 Task: Create a section Code Quality Sprint and in the section, add a milestone Digital Transformation Strategy Implementation in the project TripHive.
Action: Mouse moved to (208, 594)
Screenshot: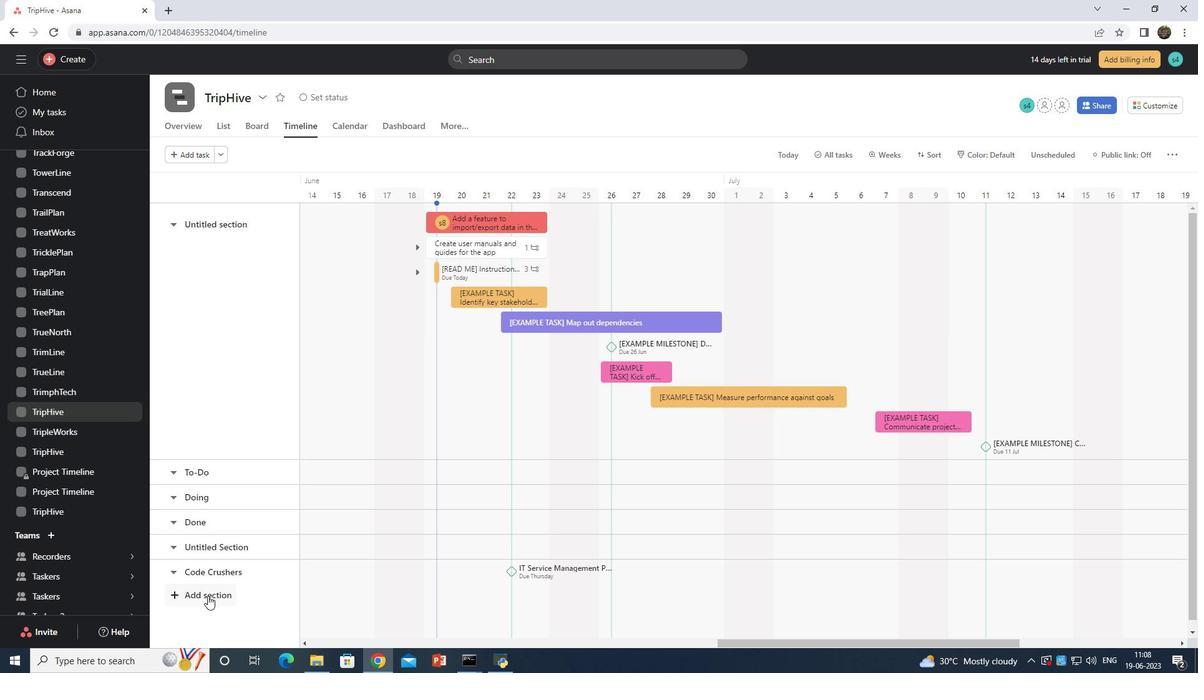 
Action: Mouse pressed left at (208, 594)
Screenshot: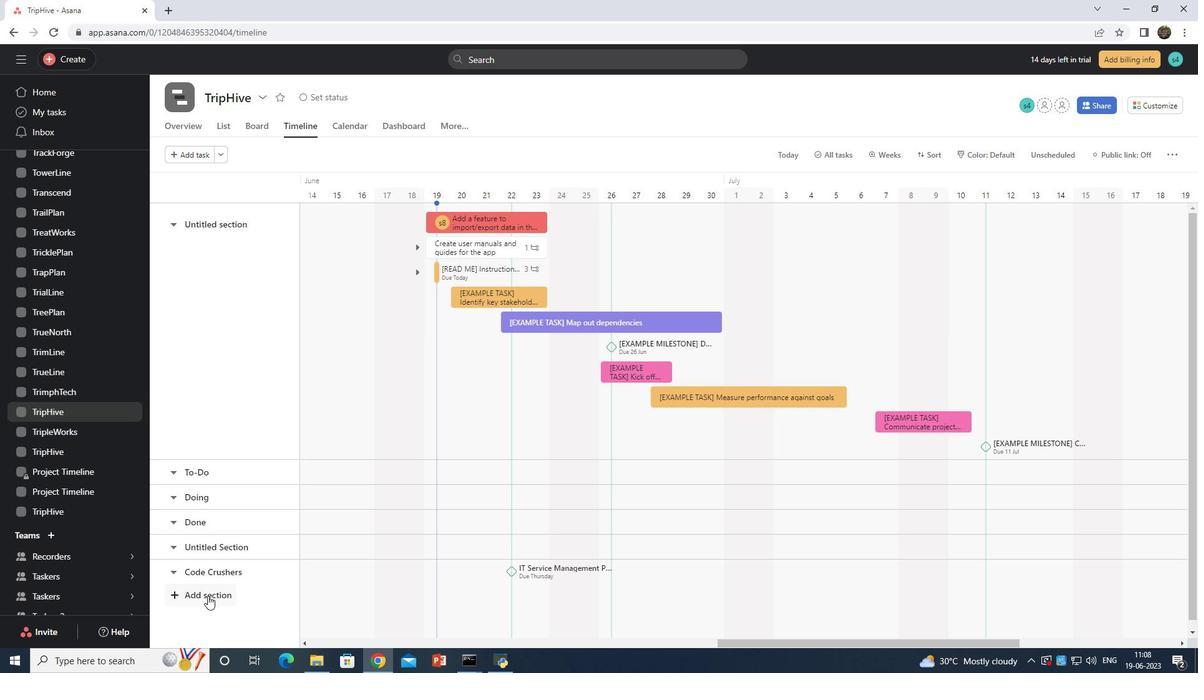 
Action: Mouse moved to (265, 609)
Screenshot: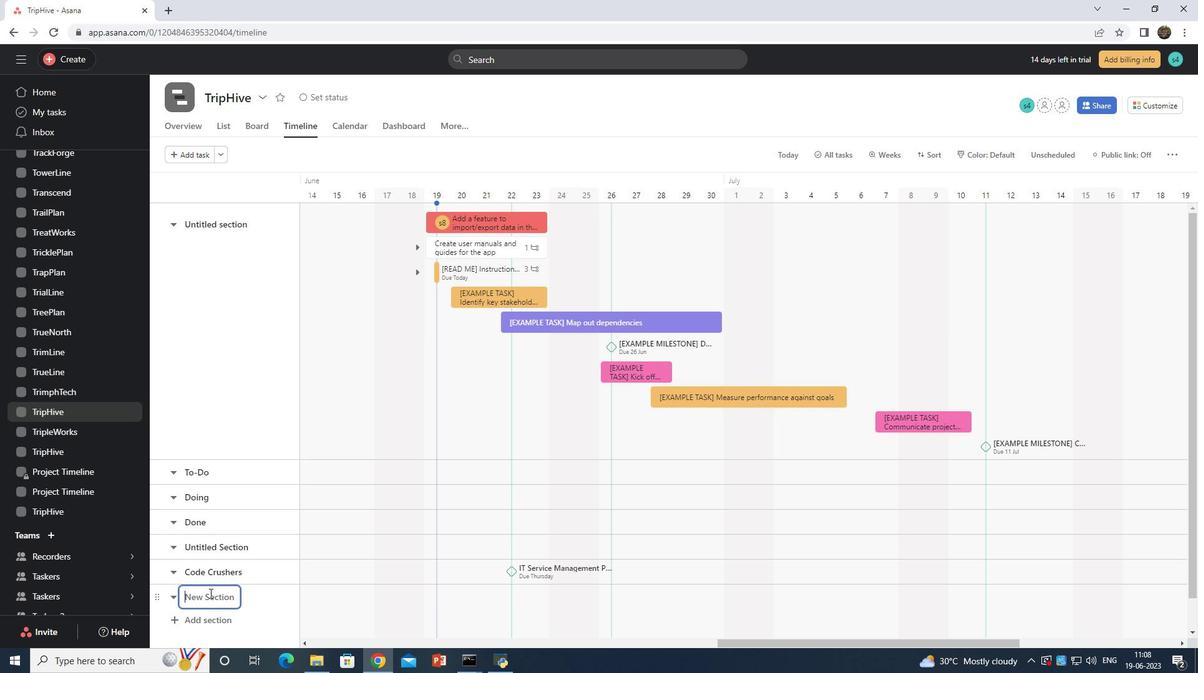 
Action: Key pressed <Key.shift>Code<Key.space><Key.shift>Quality<Key.space><Key.shift>Sprint
Screenshot: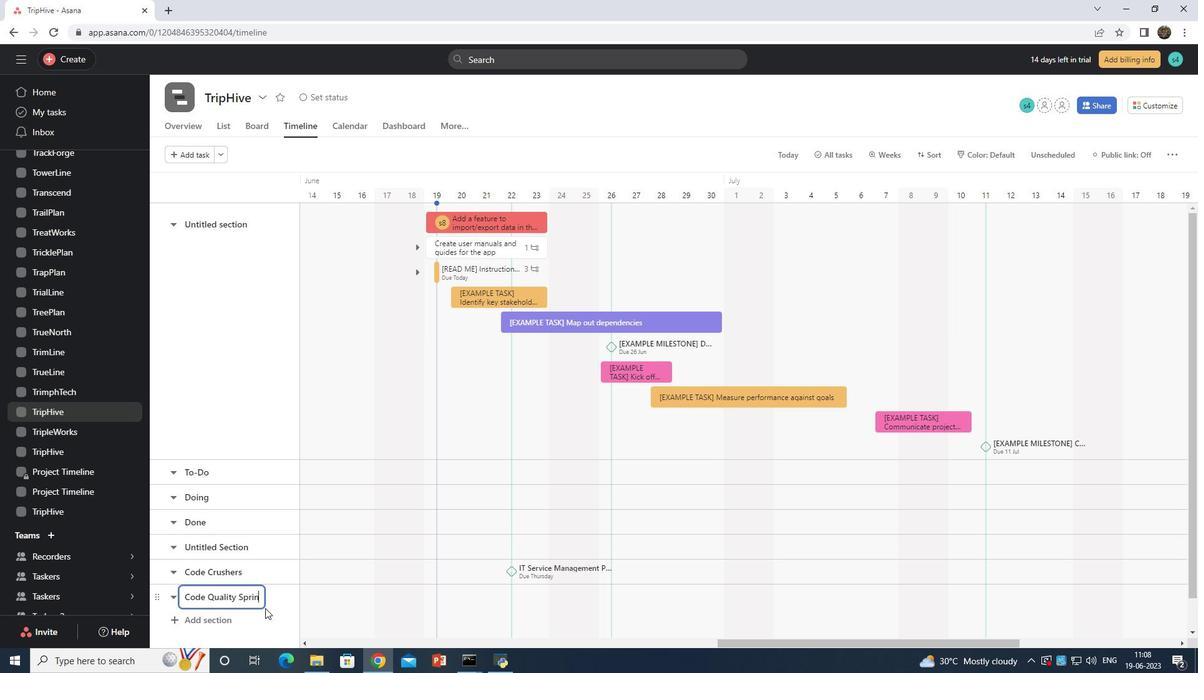 
Action: Mouse moved to (393, 606)
Screenshot: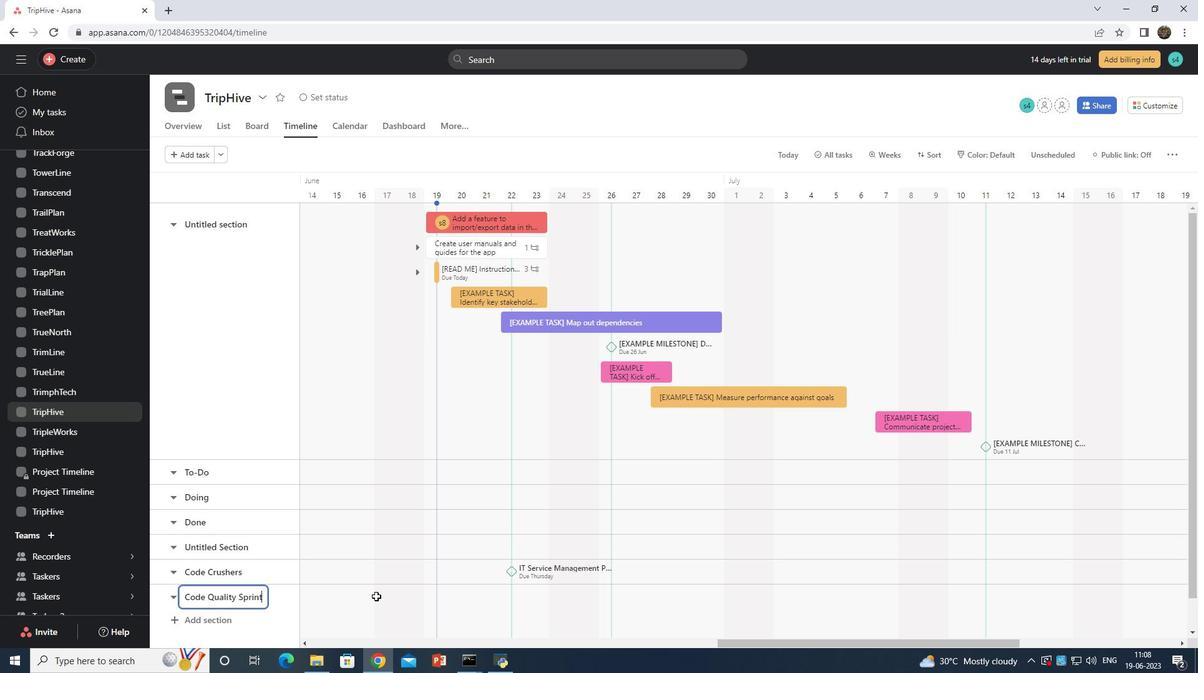 
Action: Mouse pressed left at (393, 606)
Screenshot: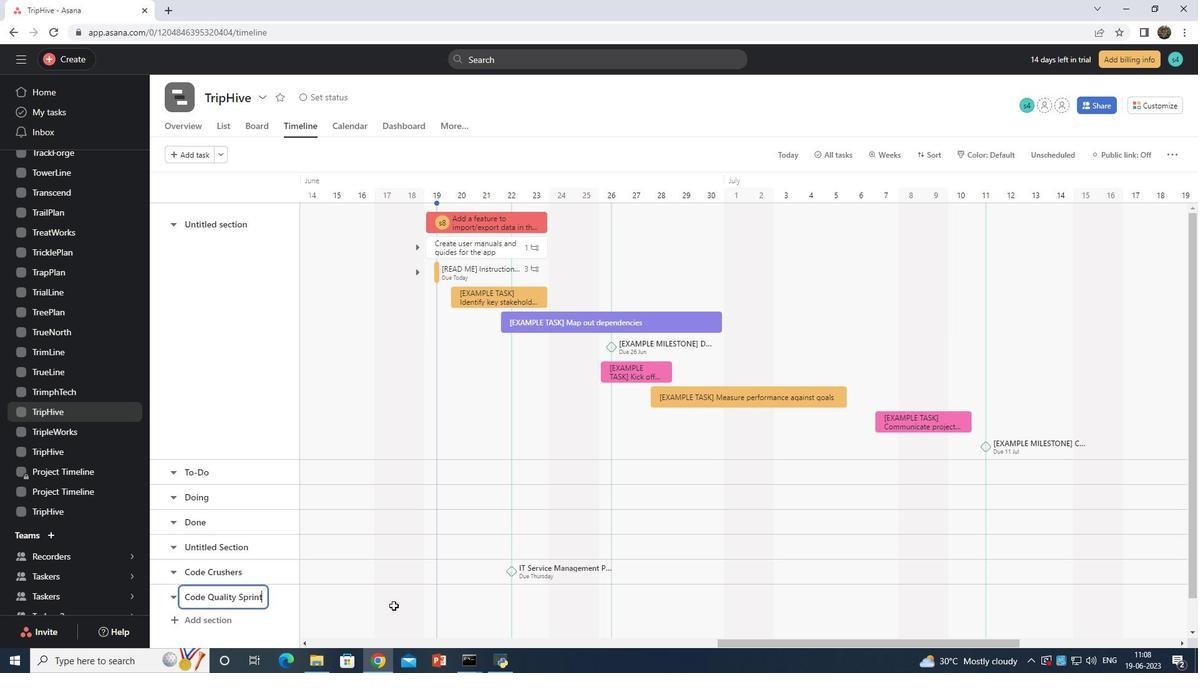
Action: Key pressed <Key.shift>Digital<Key.space>t<Key.shift>ransformation<Key.space>s<Key.shift>trategy<Key.space><Key.shift>Implementation
Screenshot: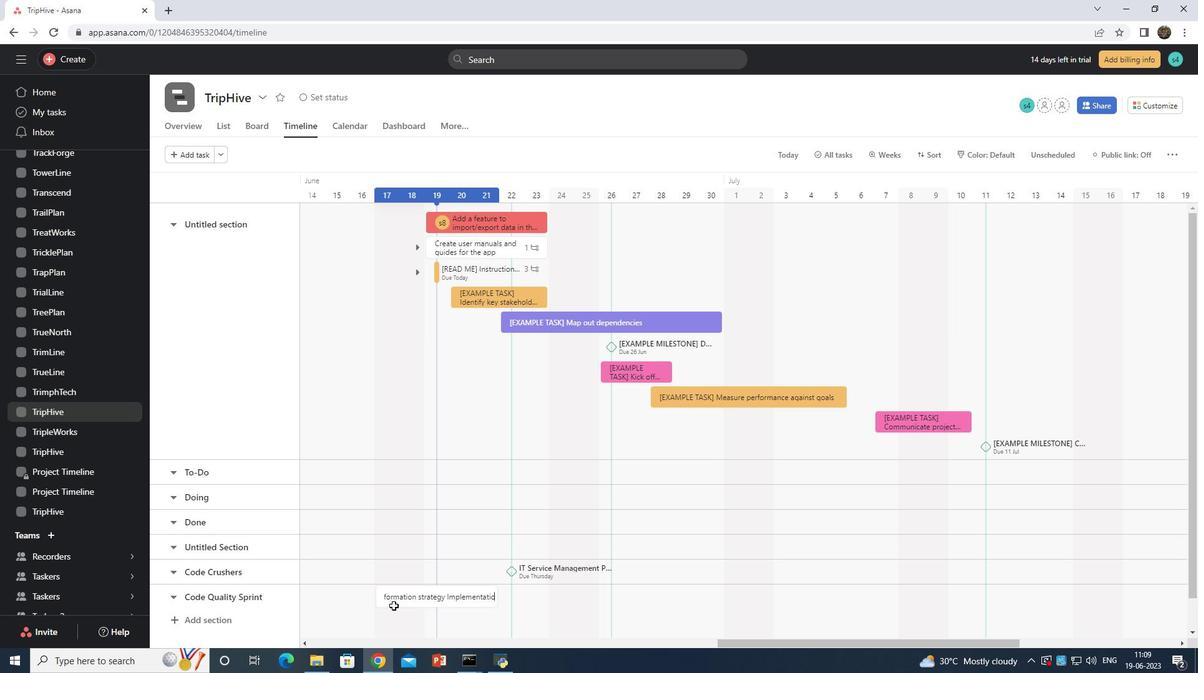
Action: Mouse moved to (415, 600)
Screenshot: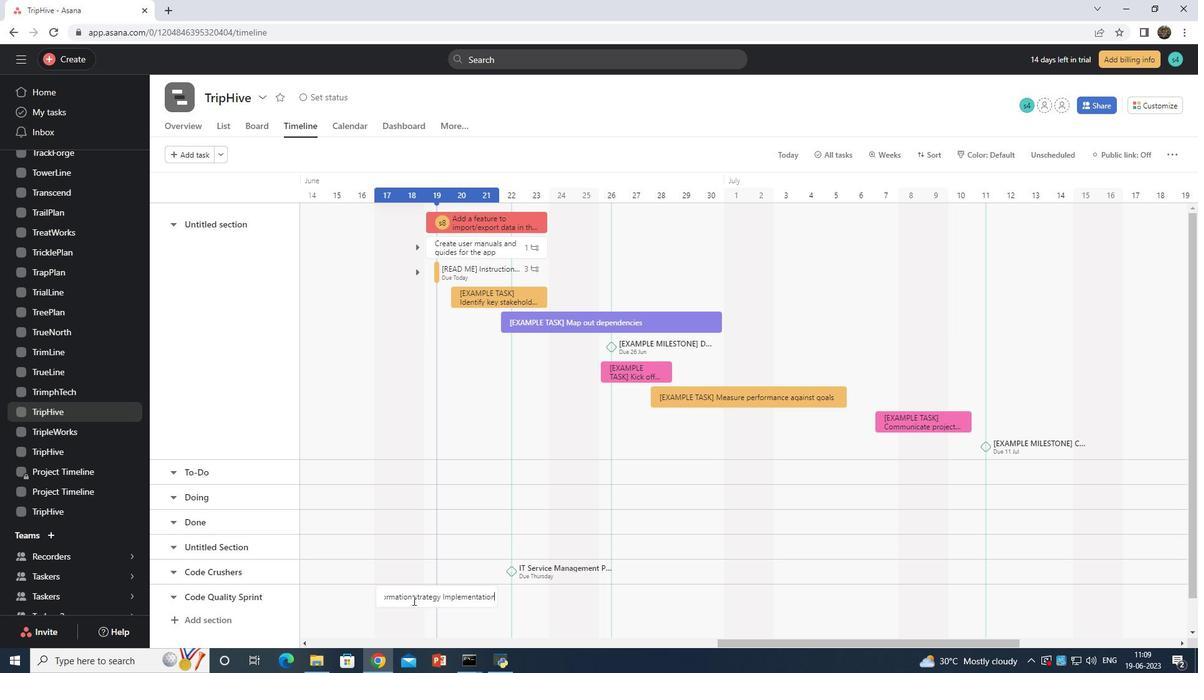 
Action: Mouse pressed left at (415, 600)
Screenshot: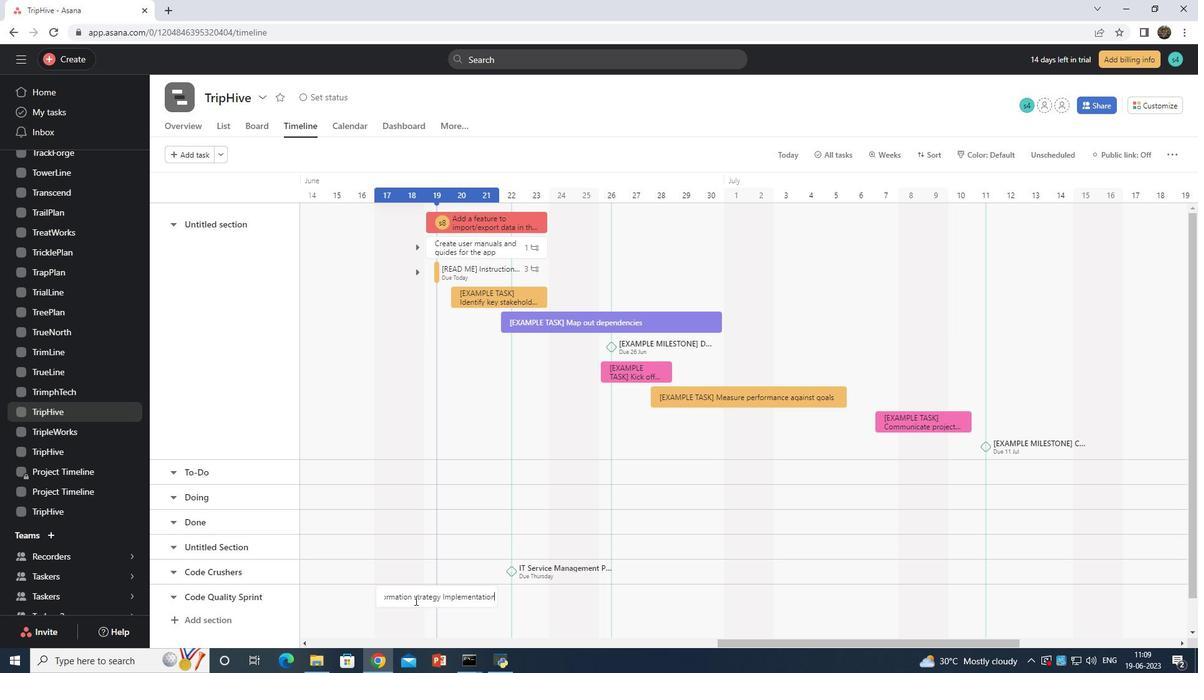 
Action: Mouse moved to (418, 590)
Screenshot: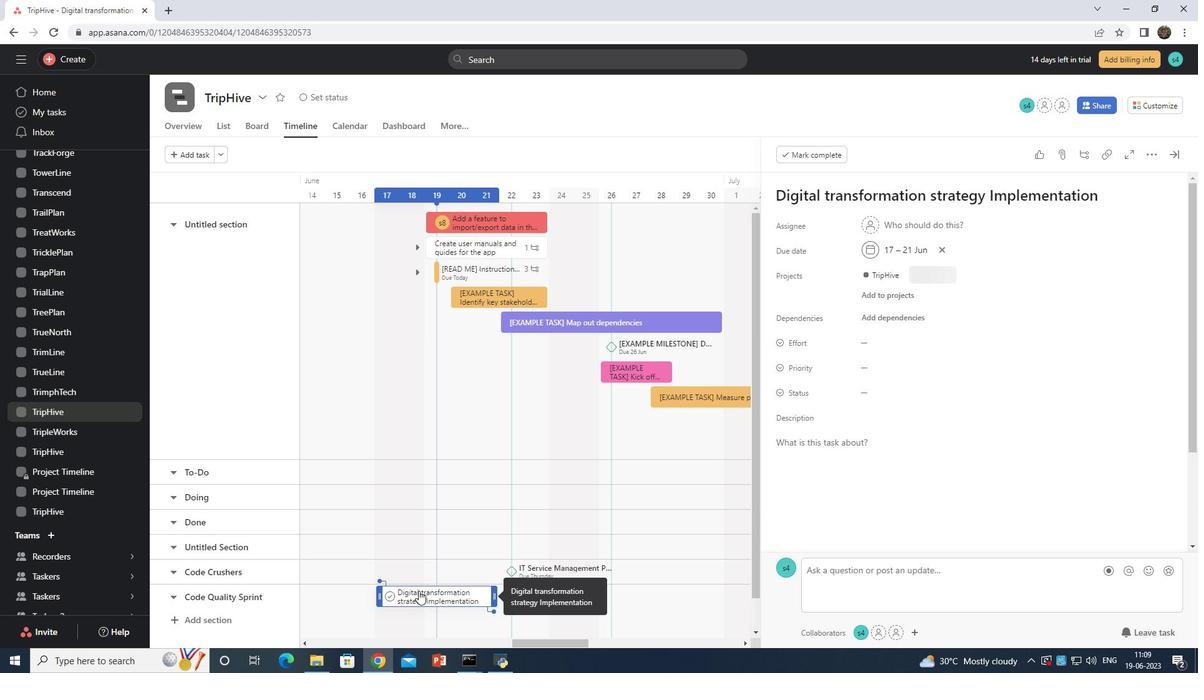 
Action: Mouse pressed right at (418, 590)
Screenshot: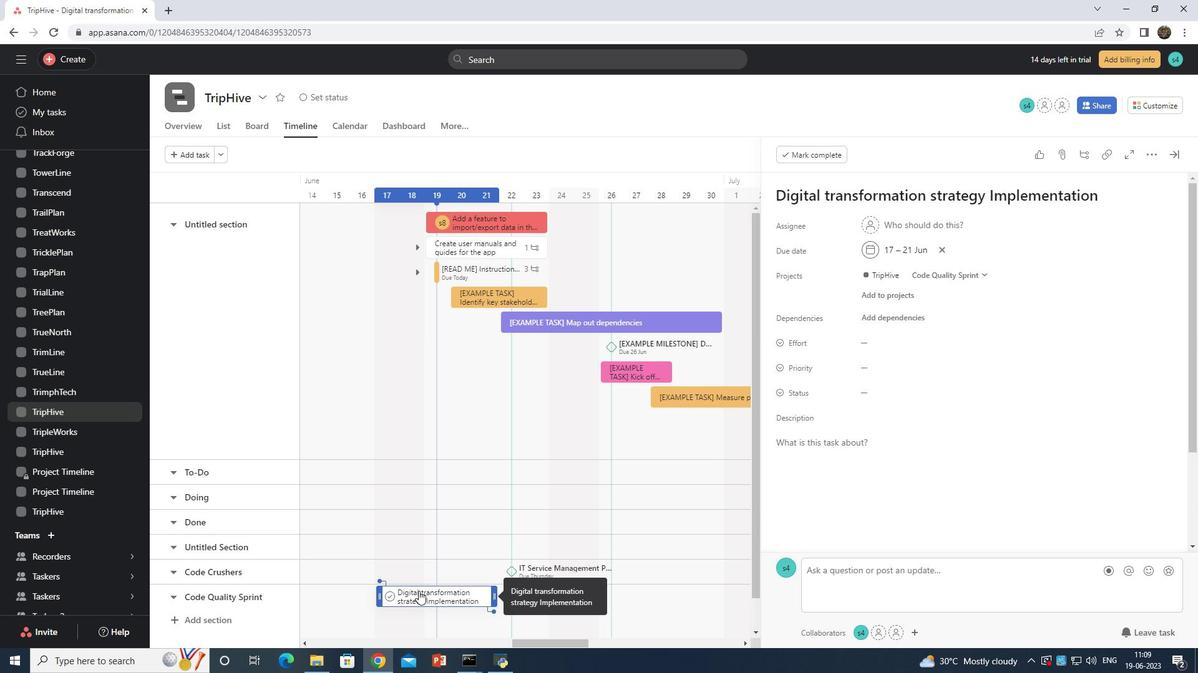 
Action: Mouse moved to (481, 523)
Screenshot: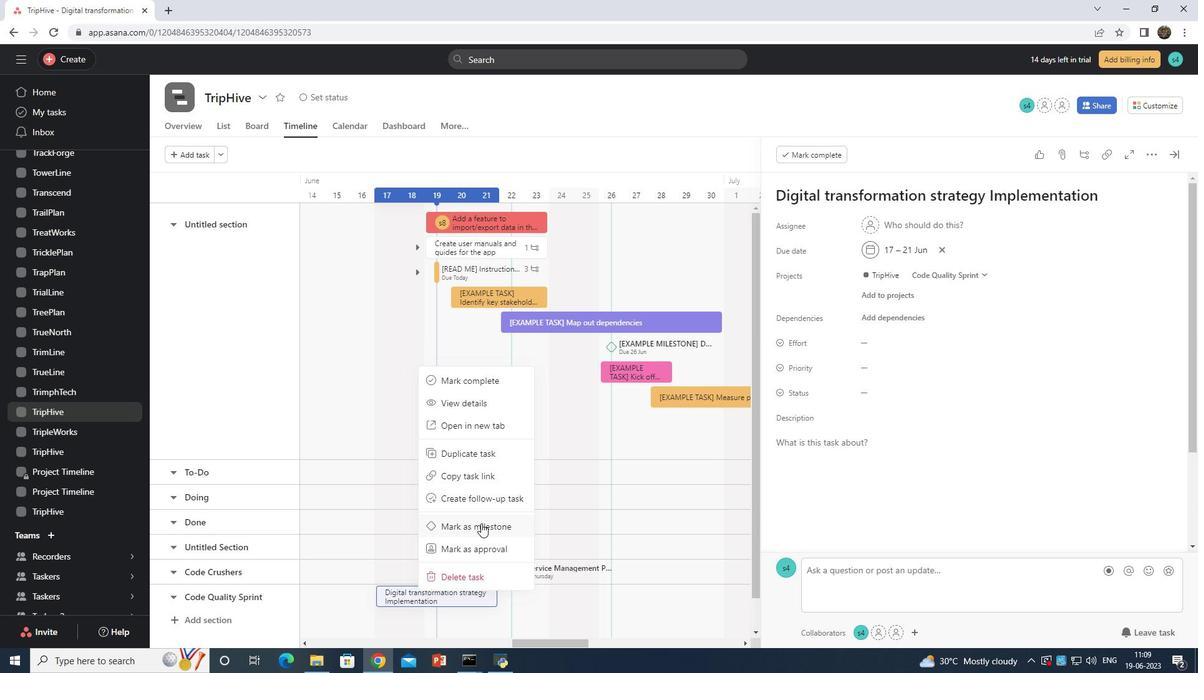 
Action: Mouse pressed left at (481, 523)
Screenshot: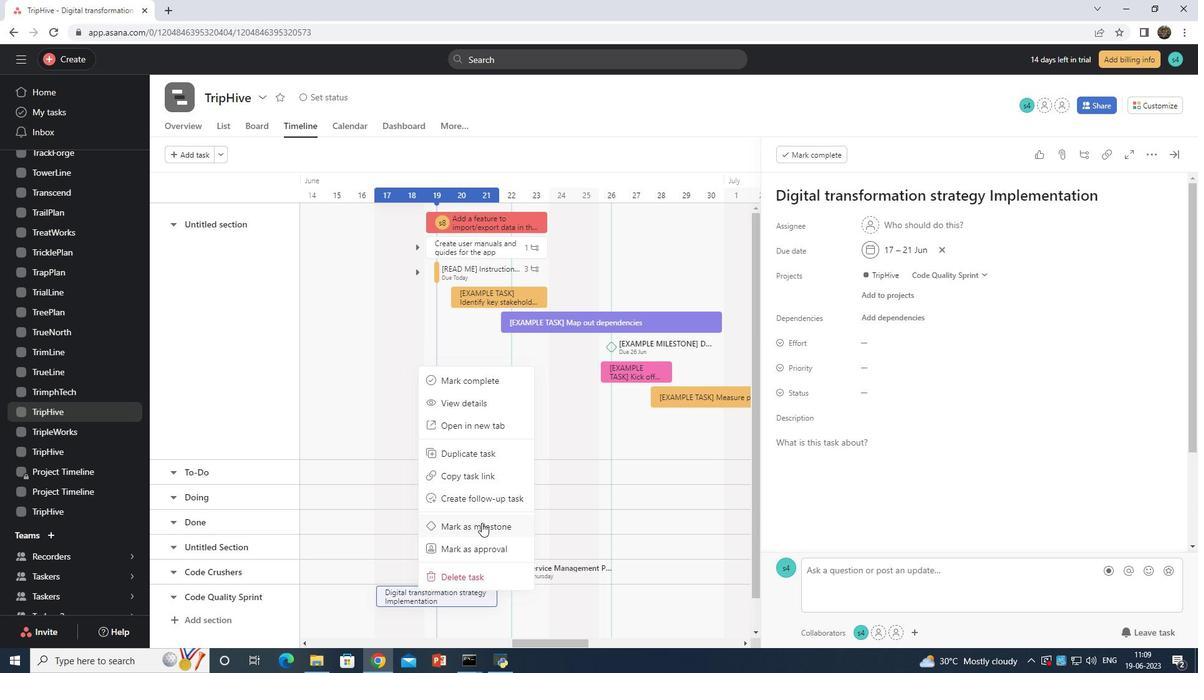 
Action: Mouse moved to (811, 633)
Screenshot: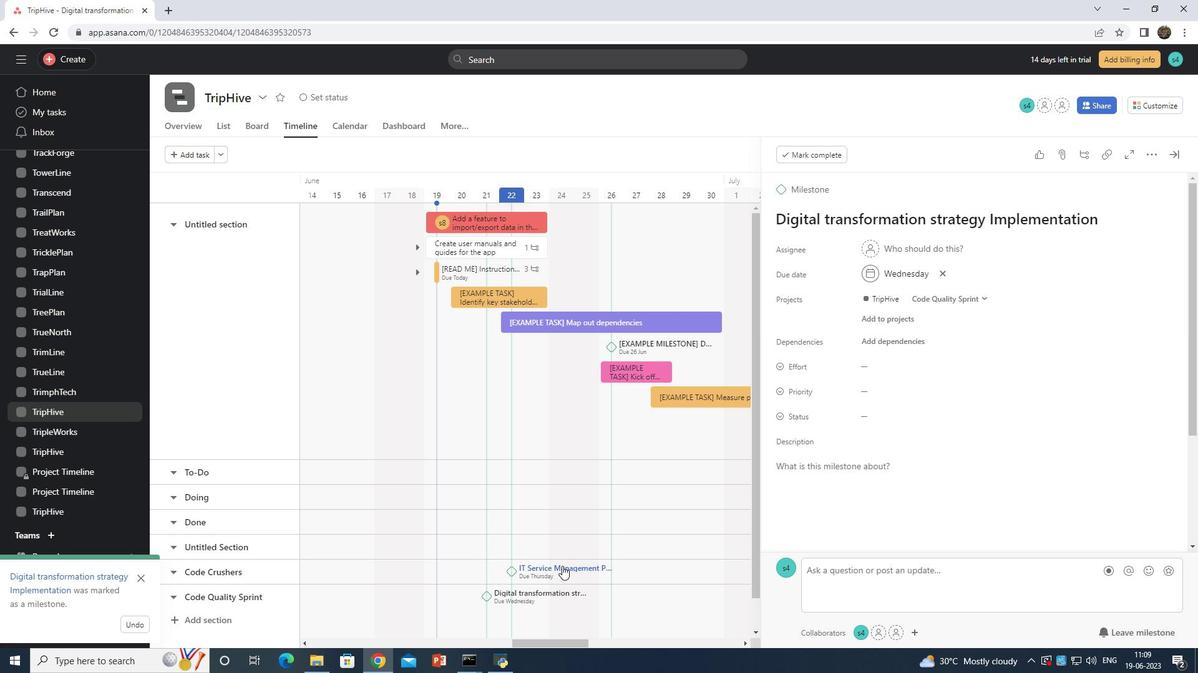 
